 Task: Add a condition where "Channel Is X corp Like" in pending tickets.
Action: Mouse moved to (99, 379)
Screenshot: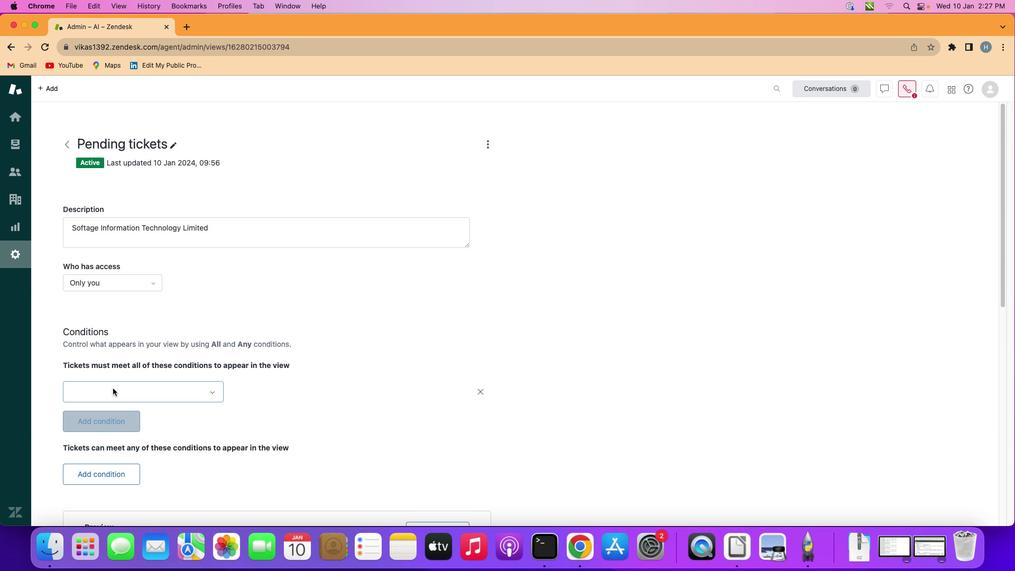 
Action: Mouse pressed left at (99, 379)
Screenshot: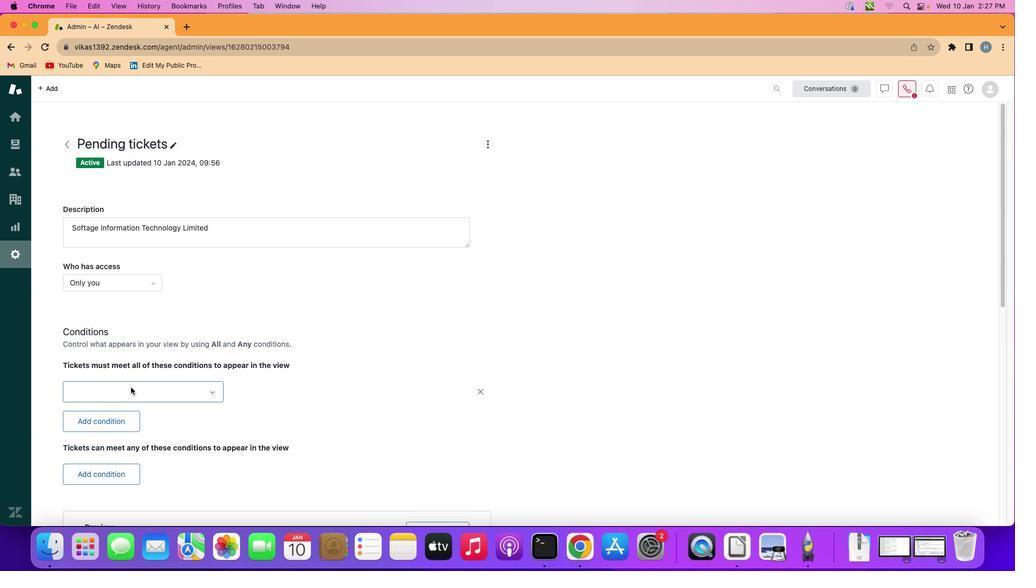 
Action: Mouse moved to (132, 377)
Screenshot: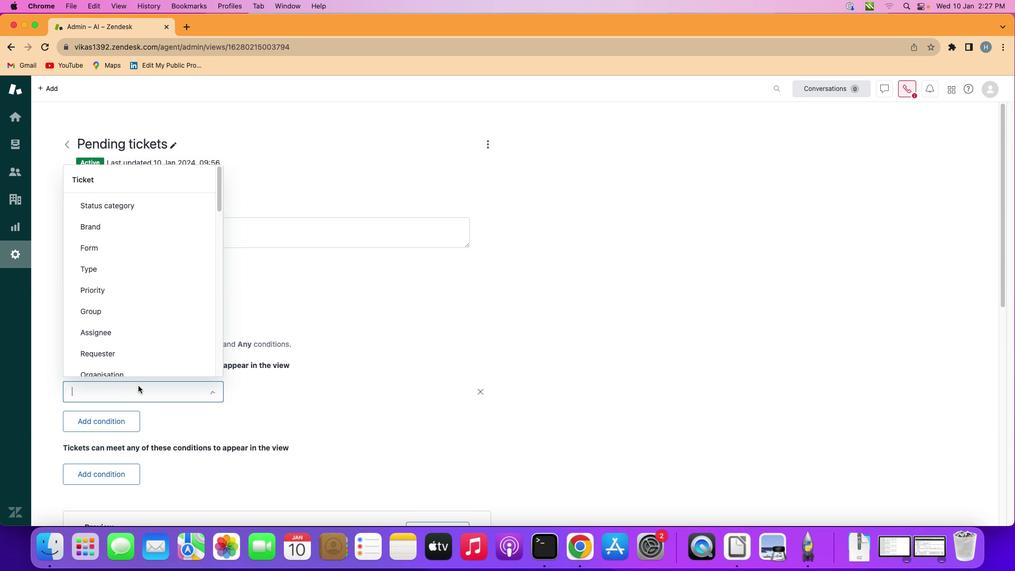 
Action: Mouse pressed left at (132, 377)
Screenshot: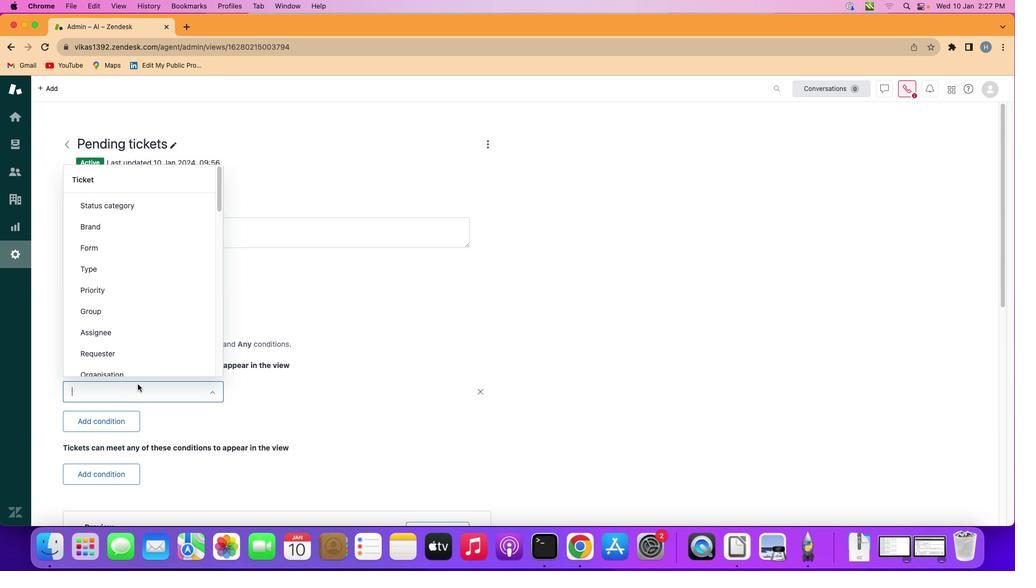 
Action: Mouse moved to (140, 328)
Screenshot: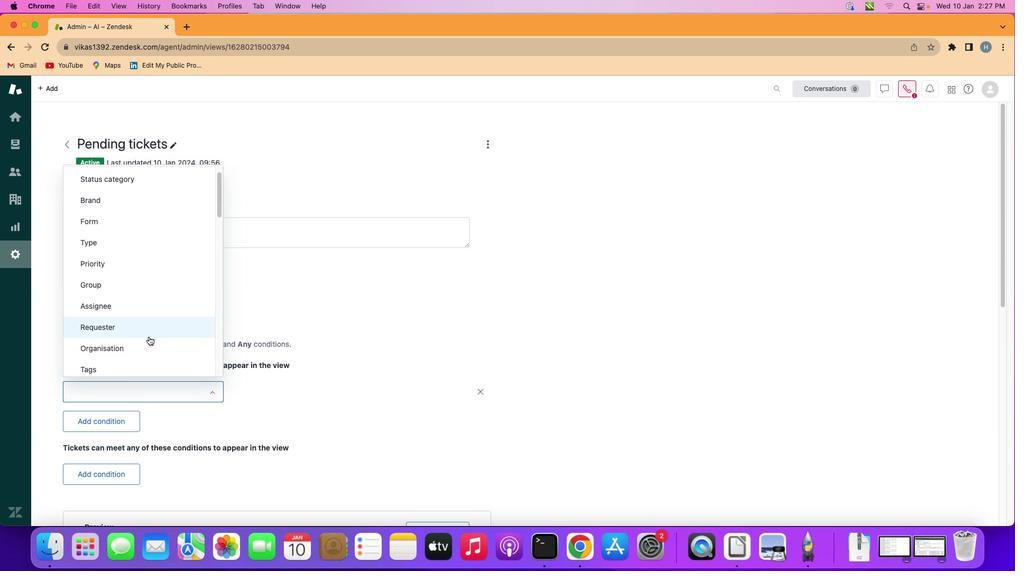 
Action: Mouse scrolled (140, 328) with delta (-7, -8)
Screenshot: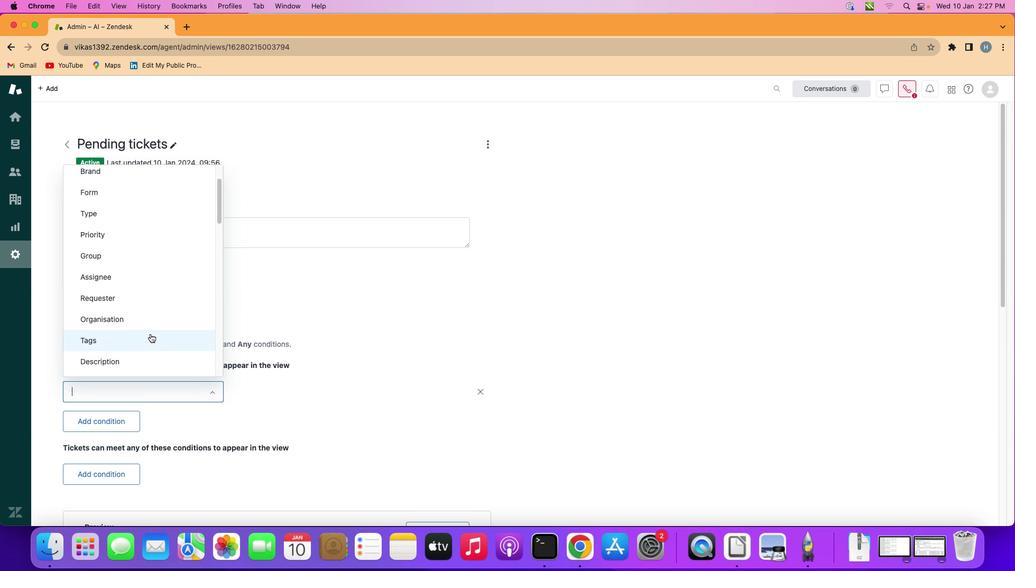 
Action: Mouse scrolled (140, 328) with delta (-7, -8)
Screenshot: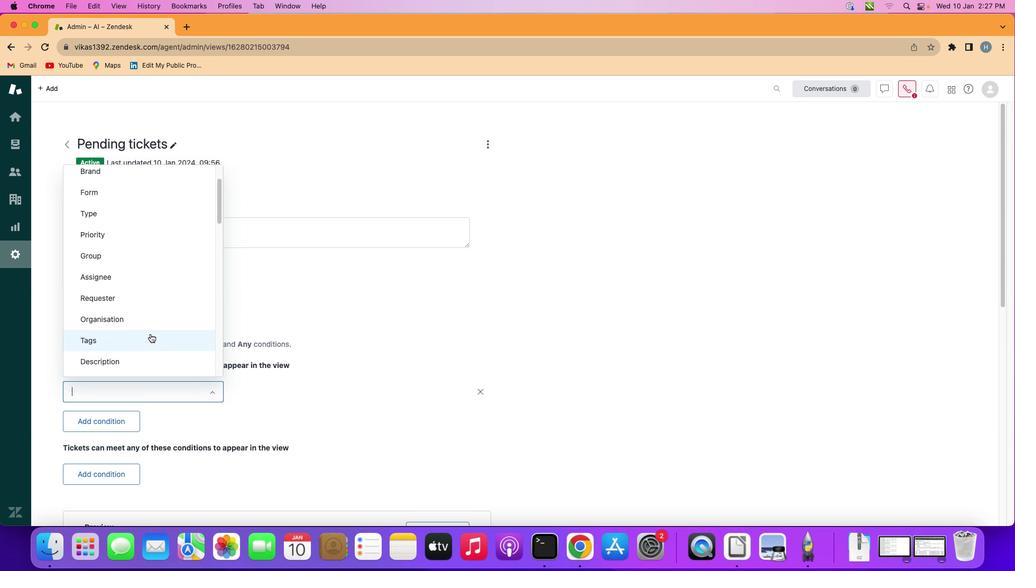 
Action: Mouse scrolled (140, 328) with delta (-7, -8)
Screenshot: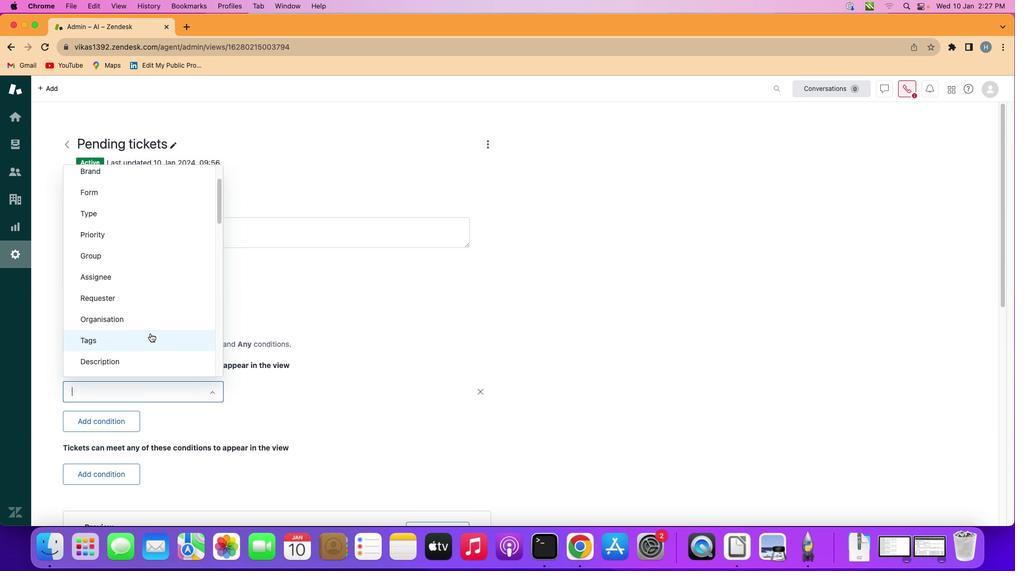 
Action: Mouse moved to (147, 333)
Screenshot: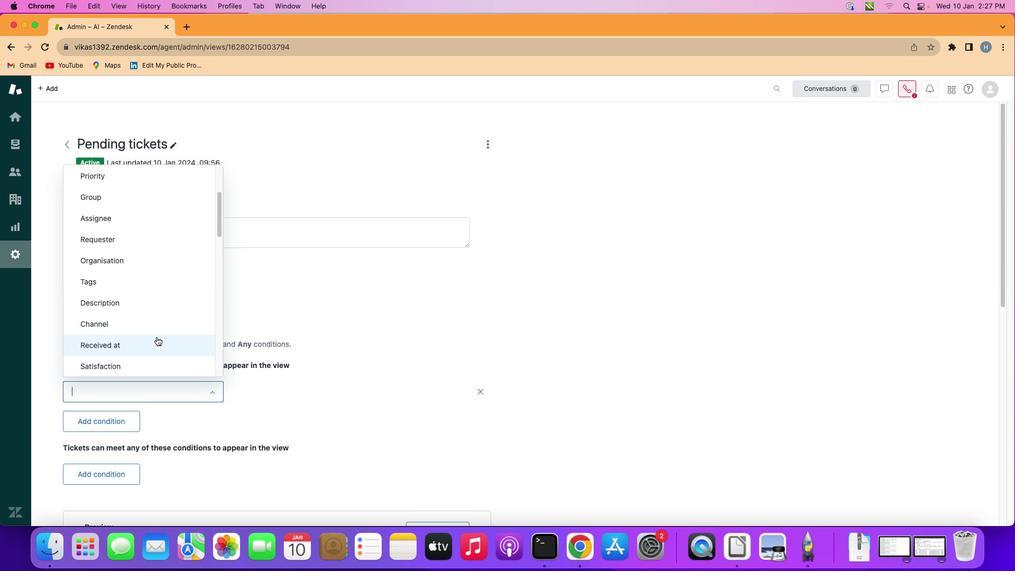 
Action: Mouse scrolled (147, 333) with delta (-7, -8)
Screenshot: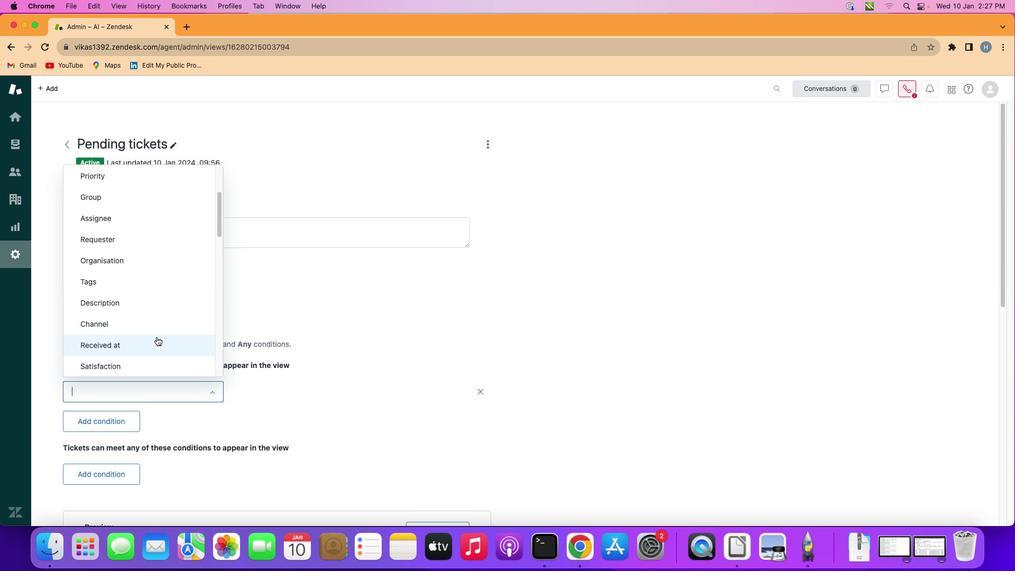 
Action: Mouse moved to (147, 332)
Screenshot: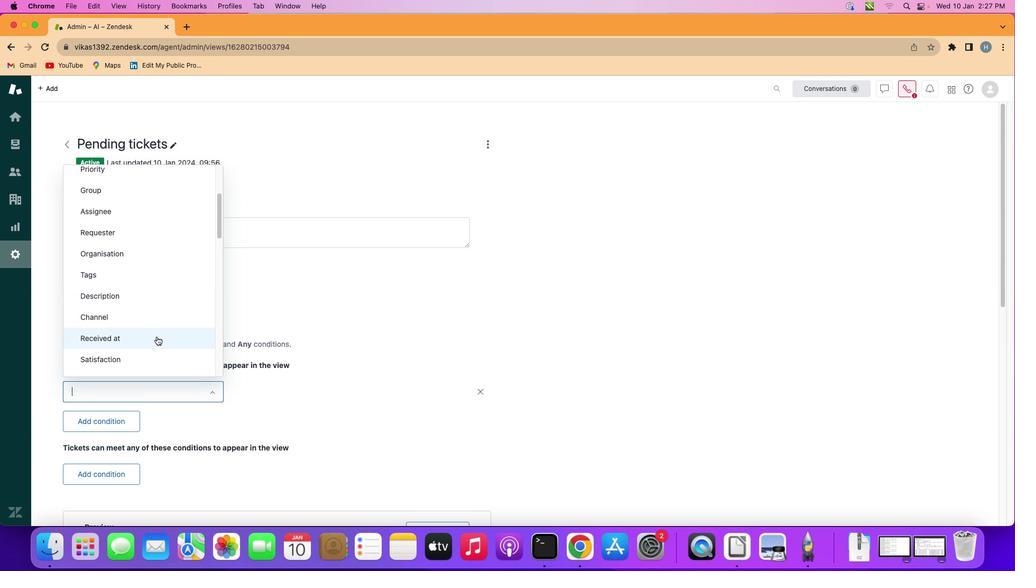 
Action: Mouse scrolled (147, 332) with delta (-7, -8)
Screenshot: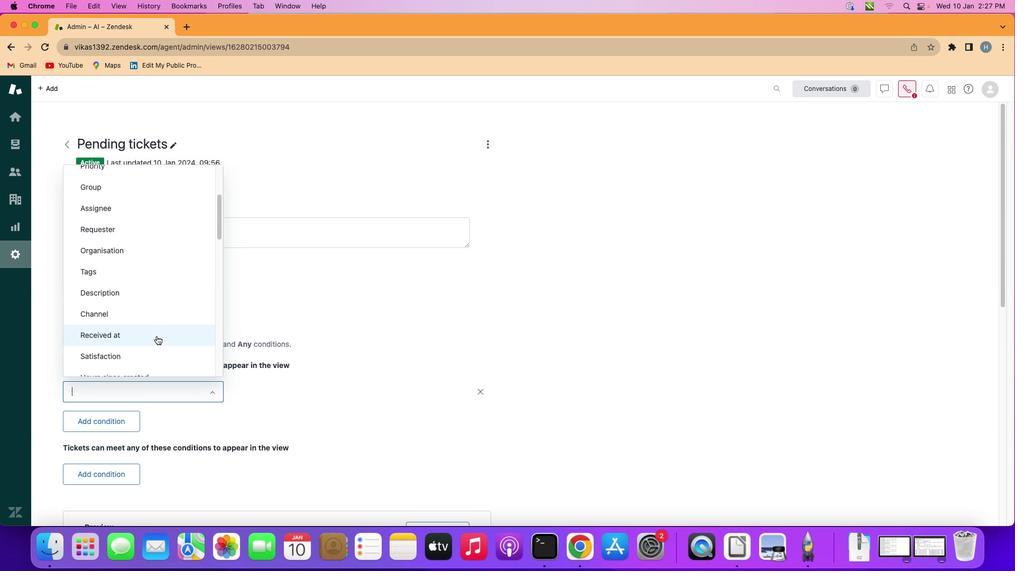 
Action: Mouse moved to (147, 332)
Screenshot: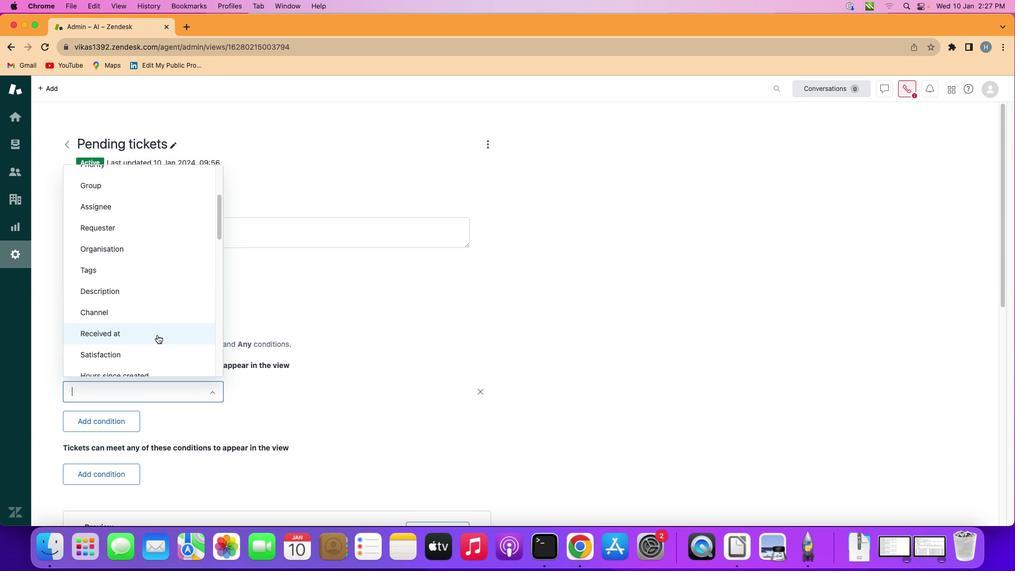 
Action: Mouse scrolled (147, 332) with delta (-7, -8)
Screenshot: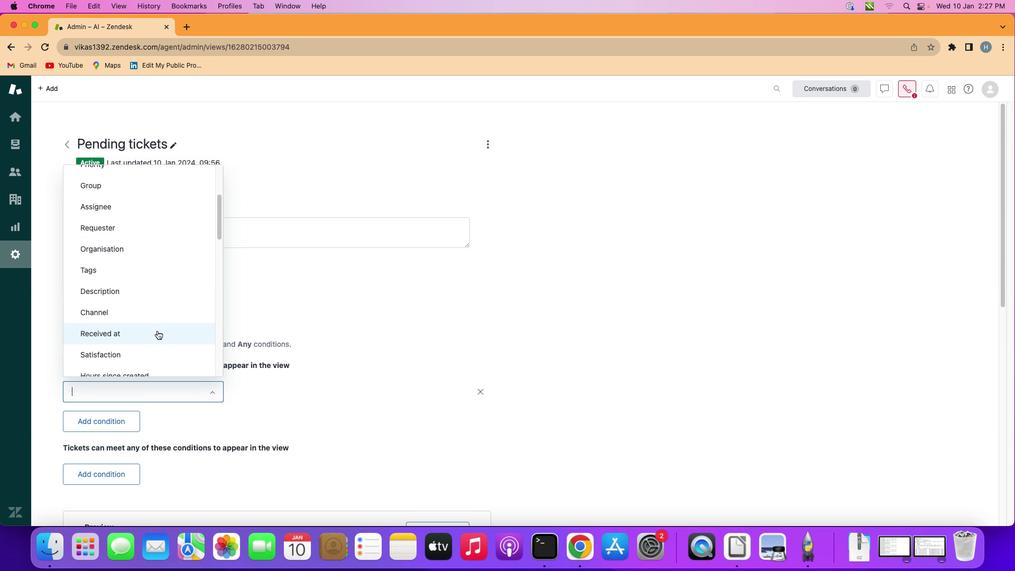 
Action: Mouse scrolled (147, 332) with delta (-7, -8)
Screenshot: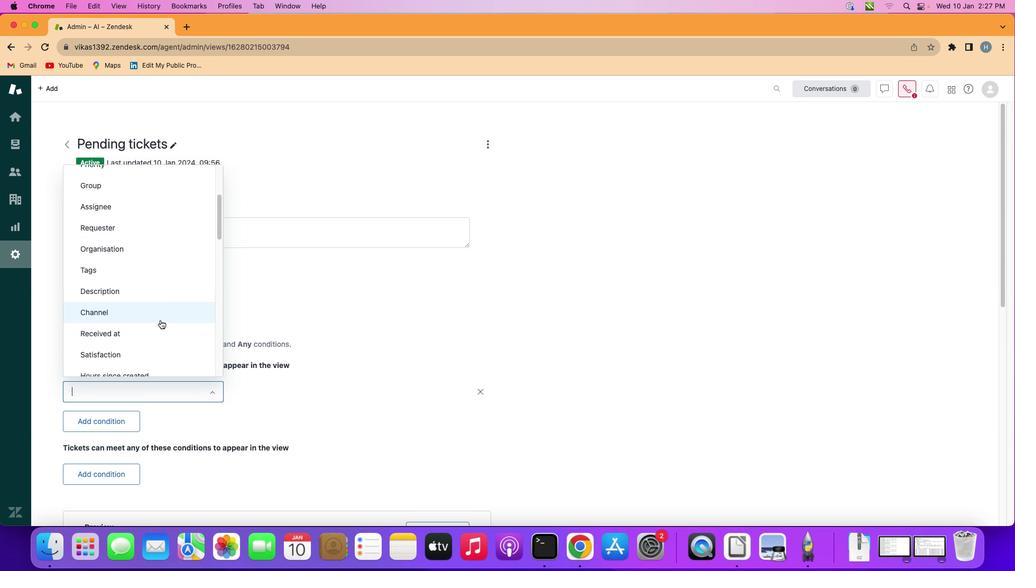 
Action: Mouse moved to (153, 308)
Screenshot: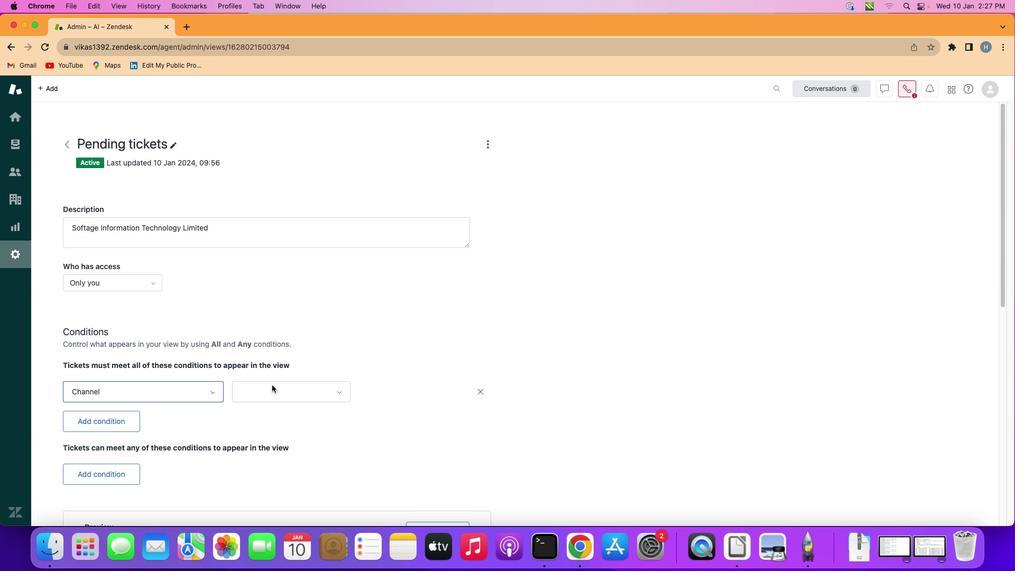 
Action: Mouse pressed left at (153, 308)
Screenshot: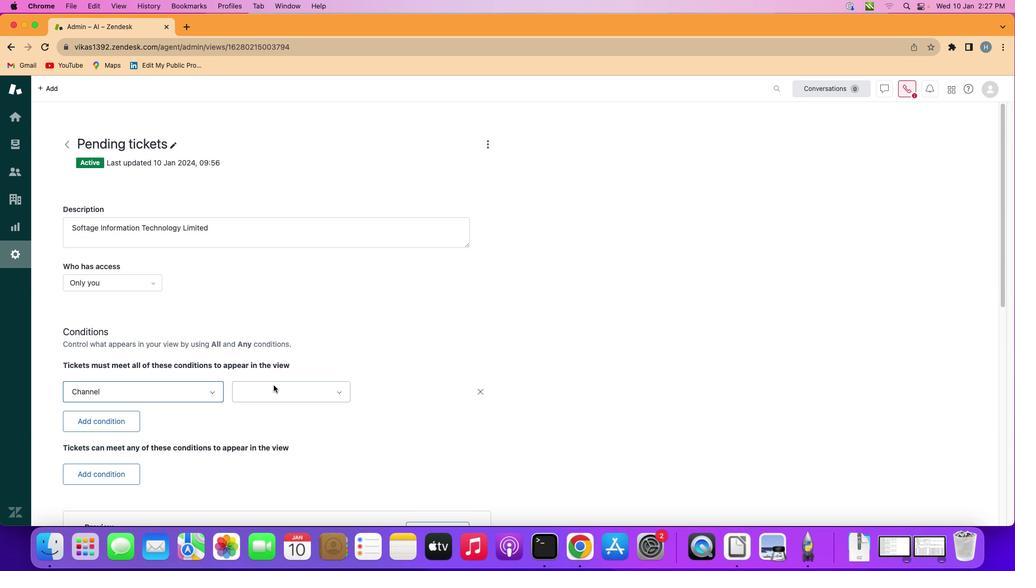 
Action: Mouse moved to (273, 379)
Screenshot: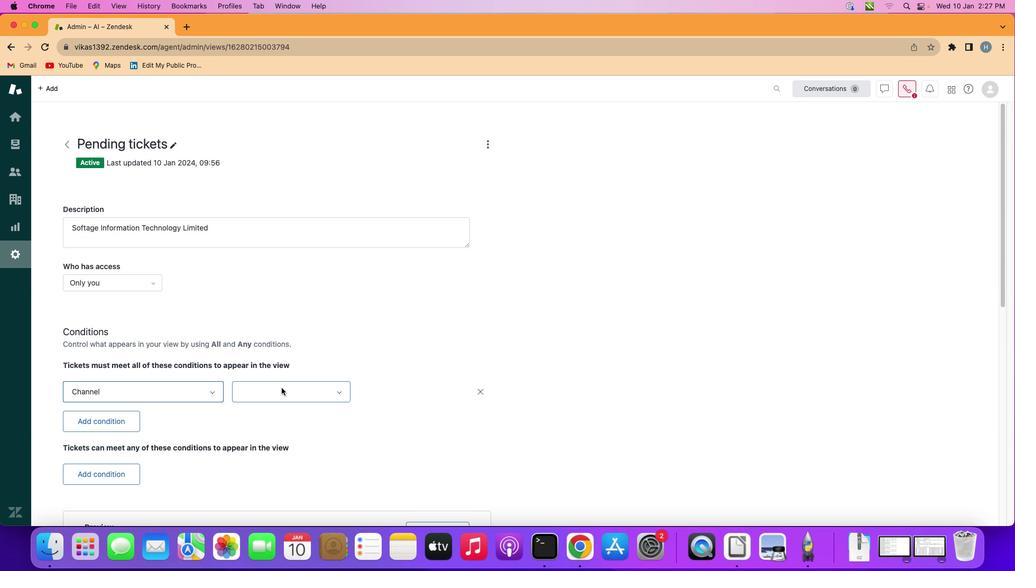 
Action: Mouse pressed left at (273, 379)
Screenshot: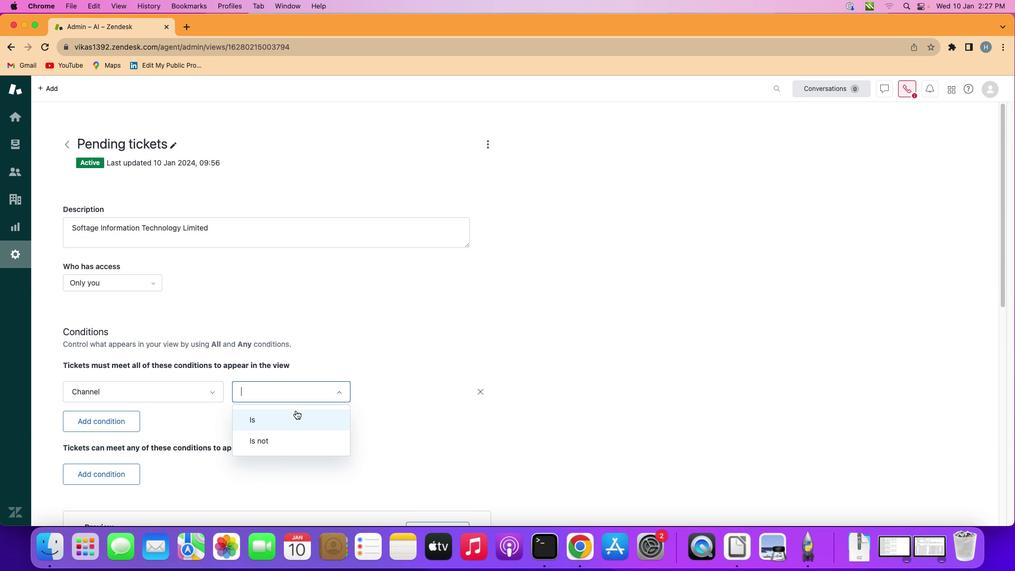 
Action: Mouse moved to (287, 402)
Screenshot: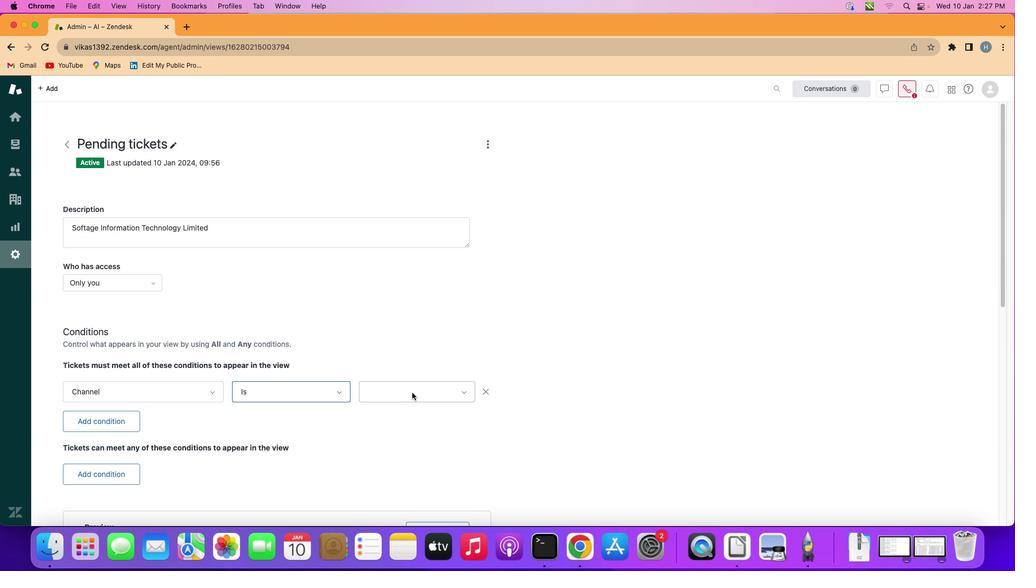 
Action: Mouse pressed left at (287, 402)
Screenshot: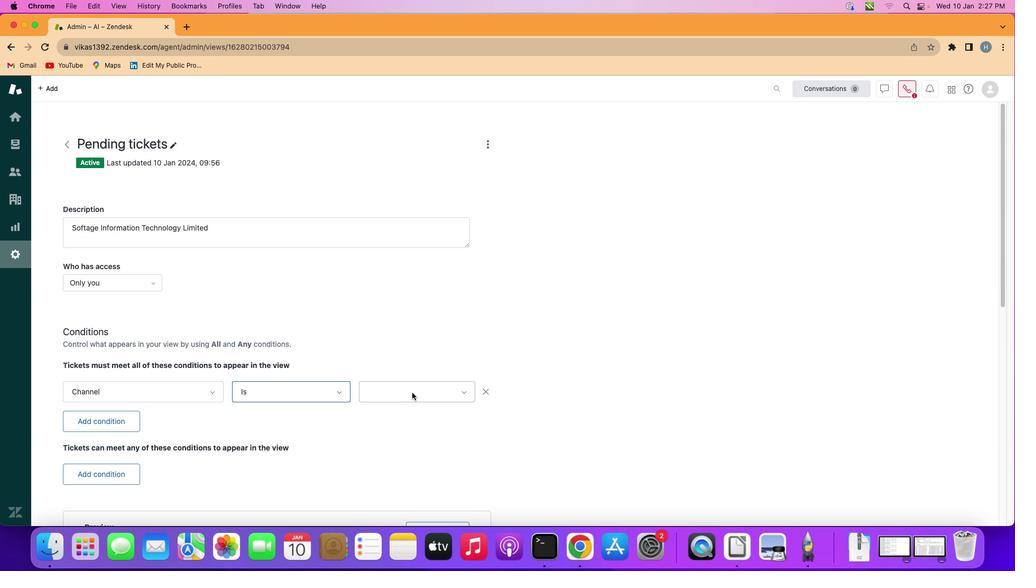 
Action: Mouse moved to (404, 384)
Screenshot: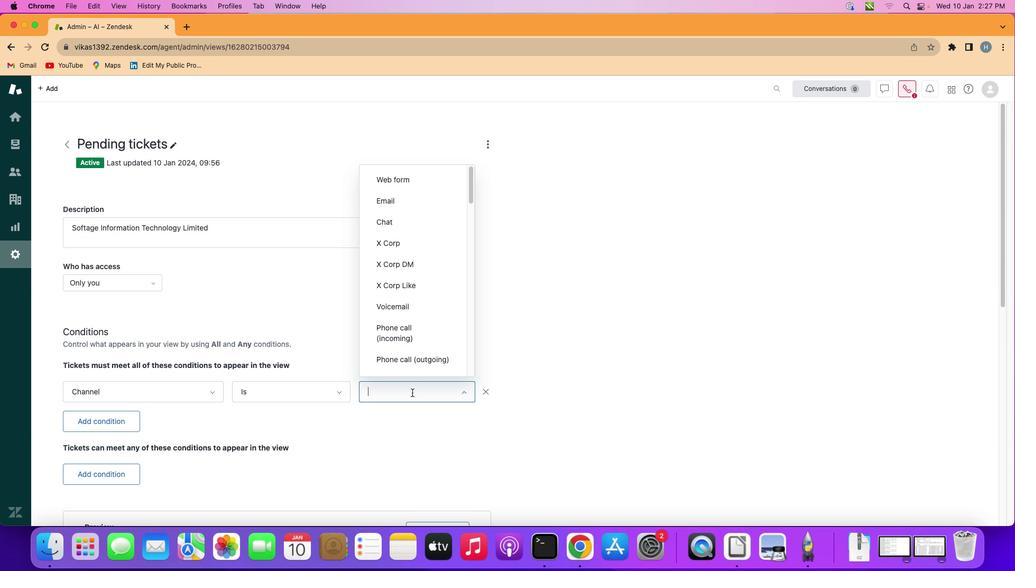
Action: Mouse pressed left at (404, 384)
Screenshot: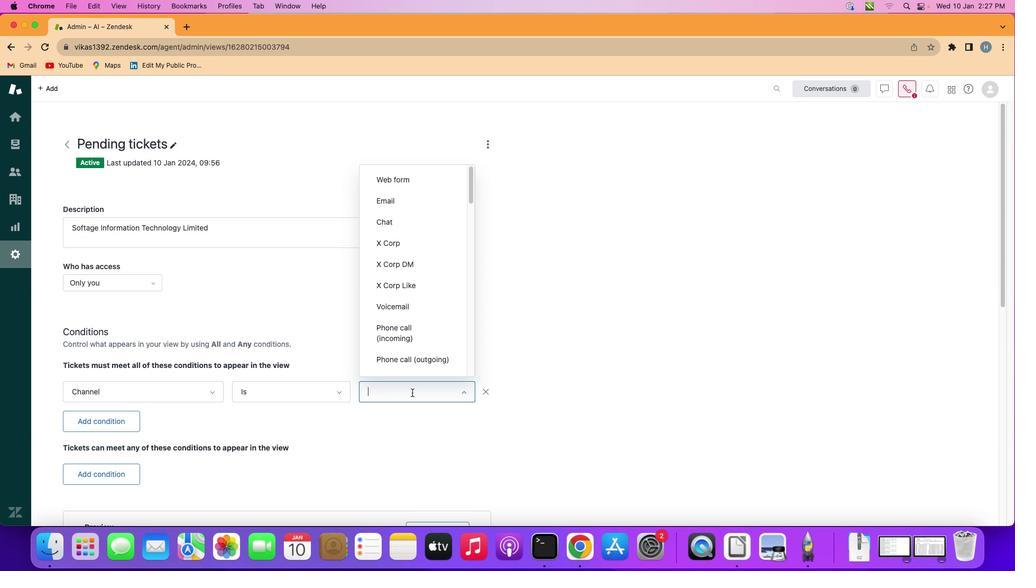 
Action: Mouse moved to (414, 279)
Screenshot: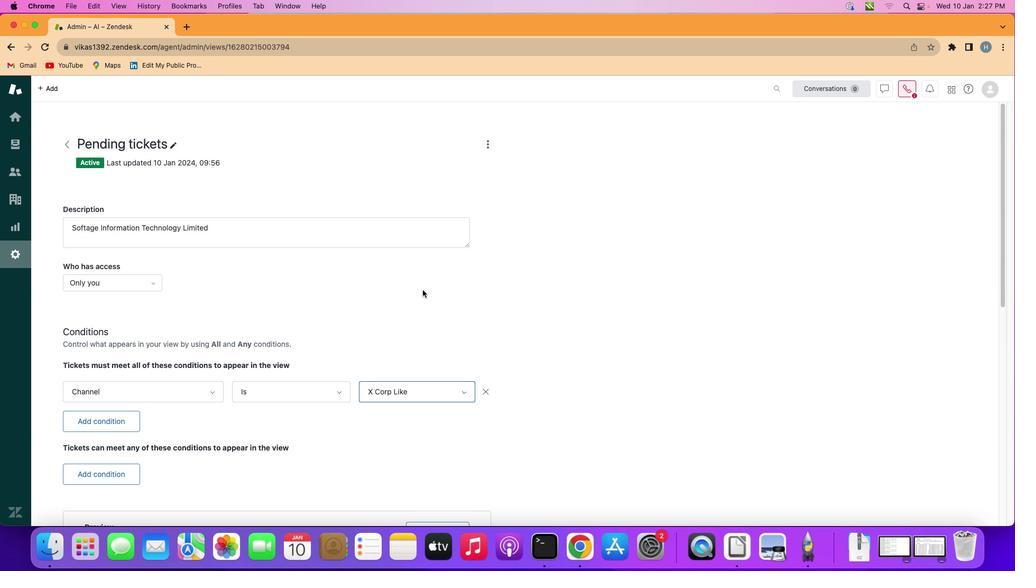 
Action: Mouse pressed left at (414, 279)
Screenshot: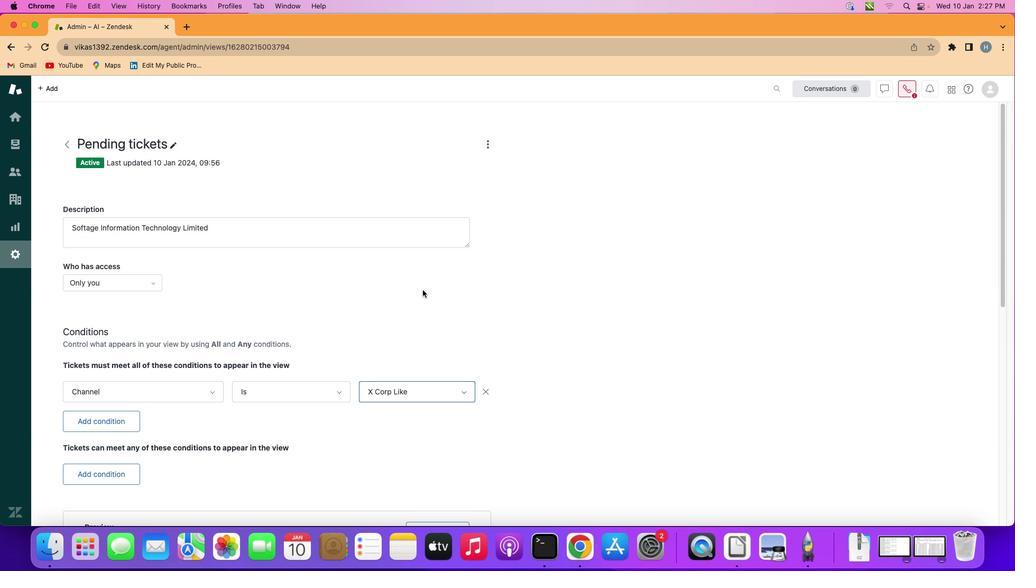 
Action: Mouse moved to (414, 282)
Screenshot: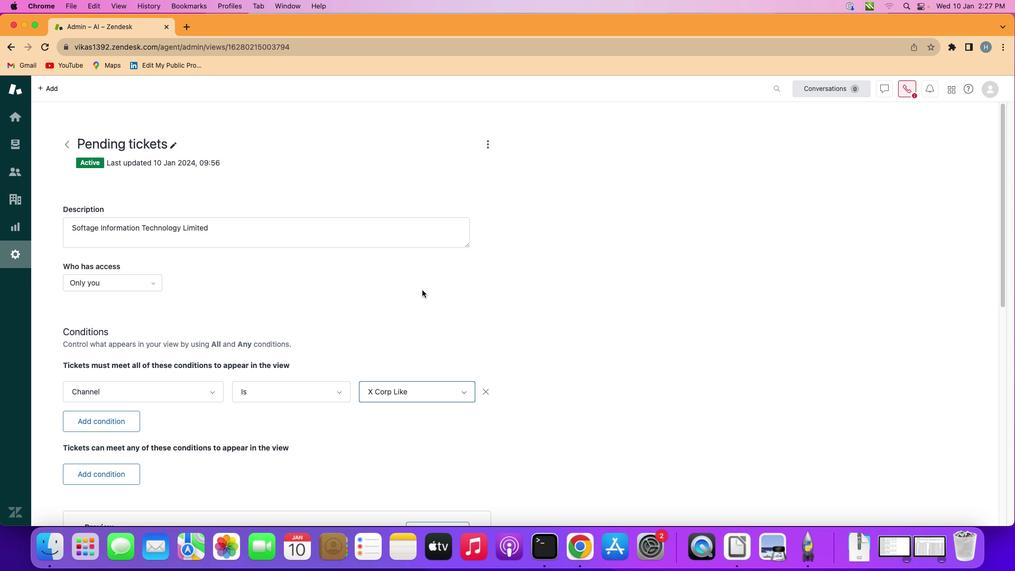 
